 Task: Plan a time for the charity auction organization.
Action: Mouse moved to (96, 107)
Screenshot: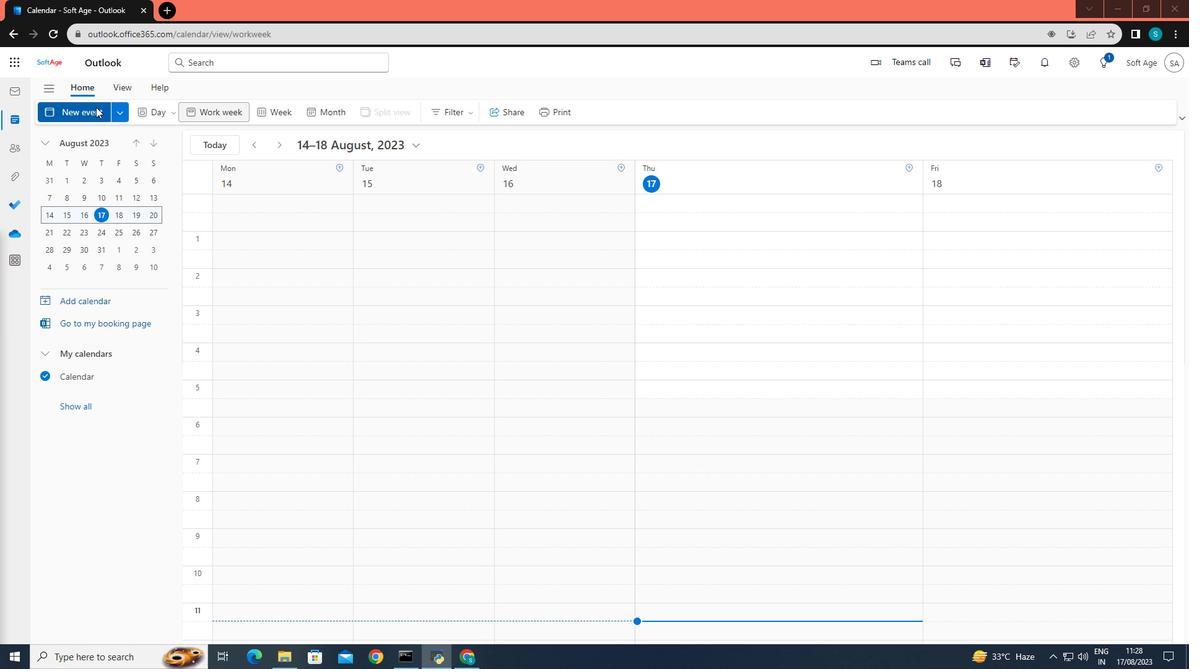 
Action: Mouse pressed left at (96, 107)
Screenshot: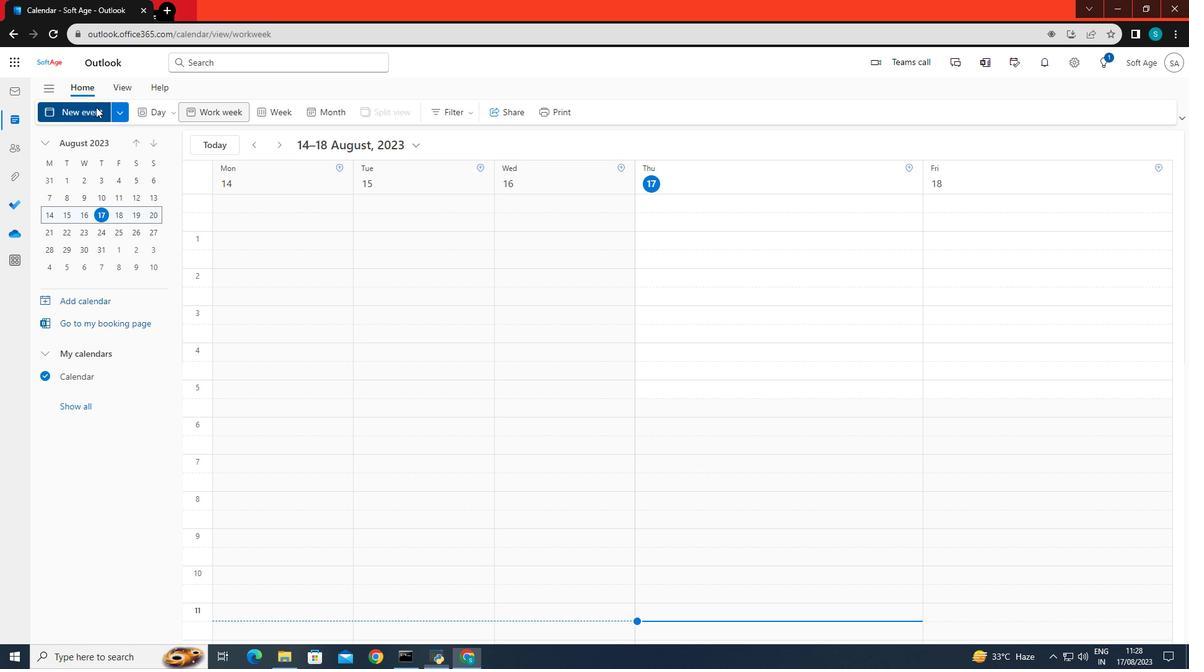 
Action: Mouse moved to (307, 193)
Screenshot: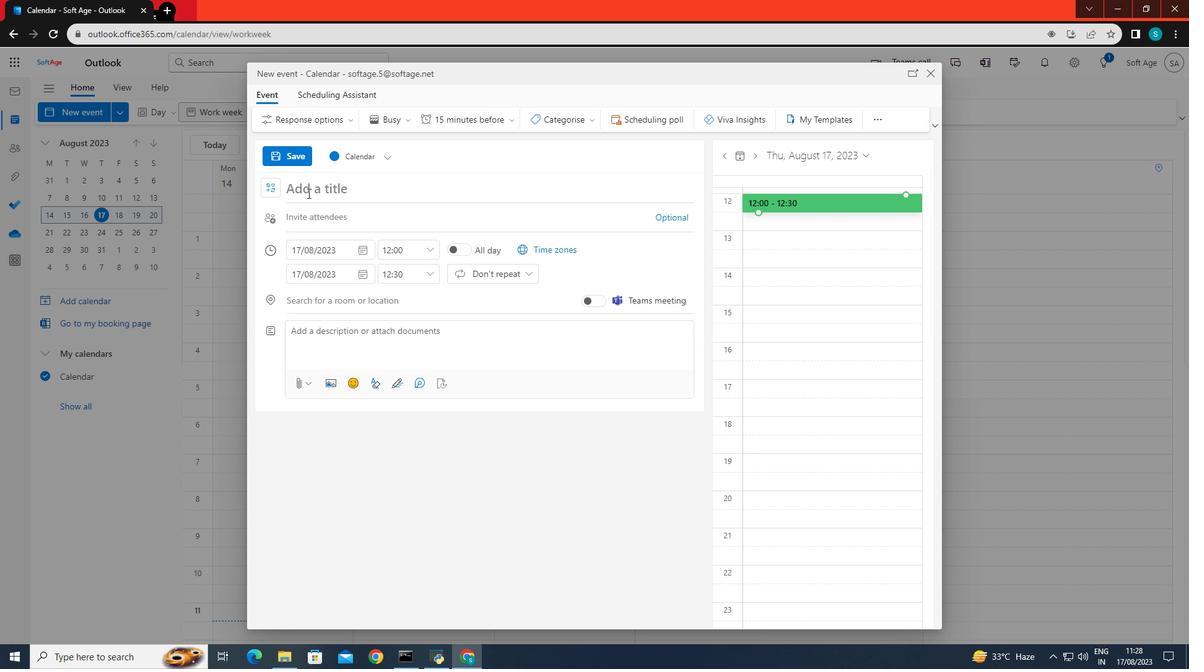 
Action: Mouse pressed left at (307, 193)
Screenshot: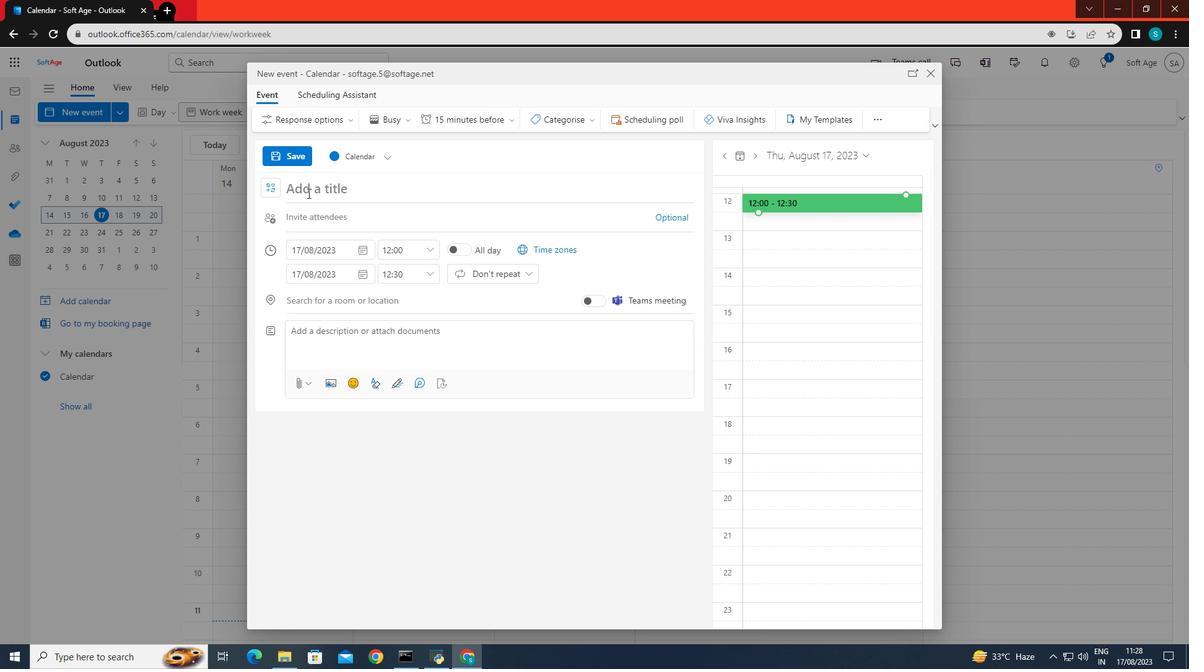
Action: Key pressed the<Key.space>charity<Key.space>auction<Key.space>organizaton<Key.backspace><Key.backspace>ion.<Key.backspace>
Screenshot: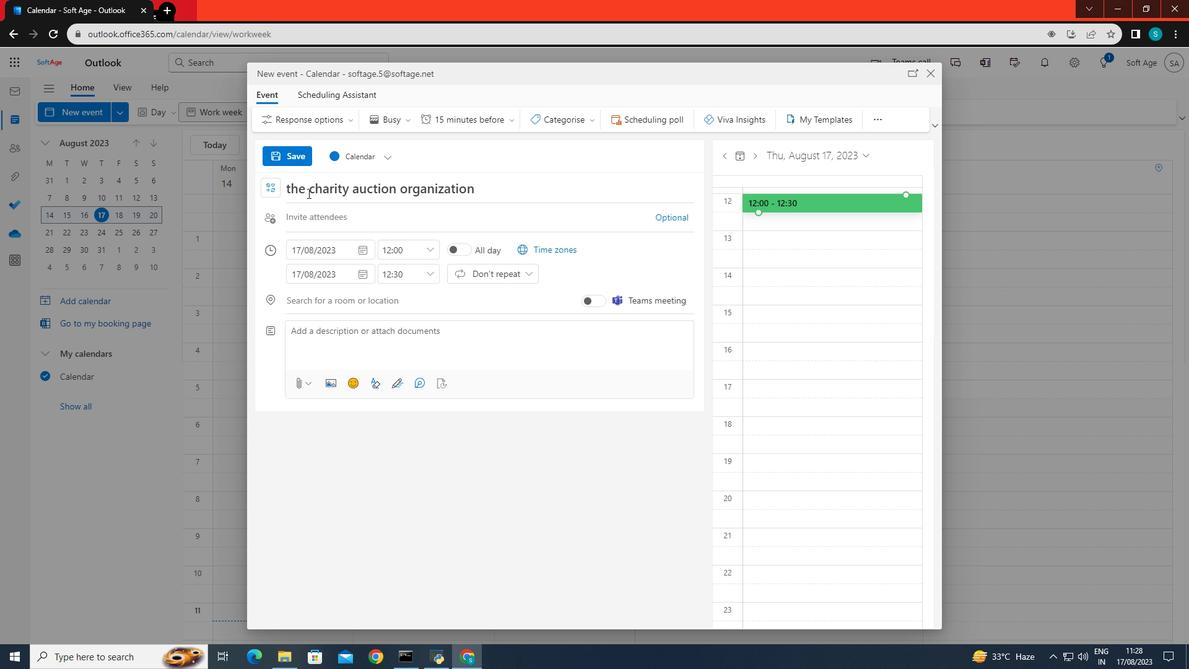 
Action: Mouse moved to (327, 247)
Screenshot: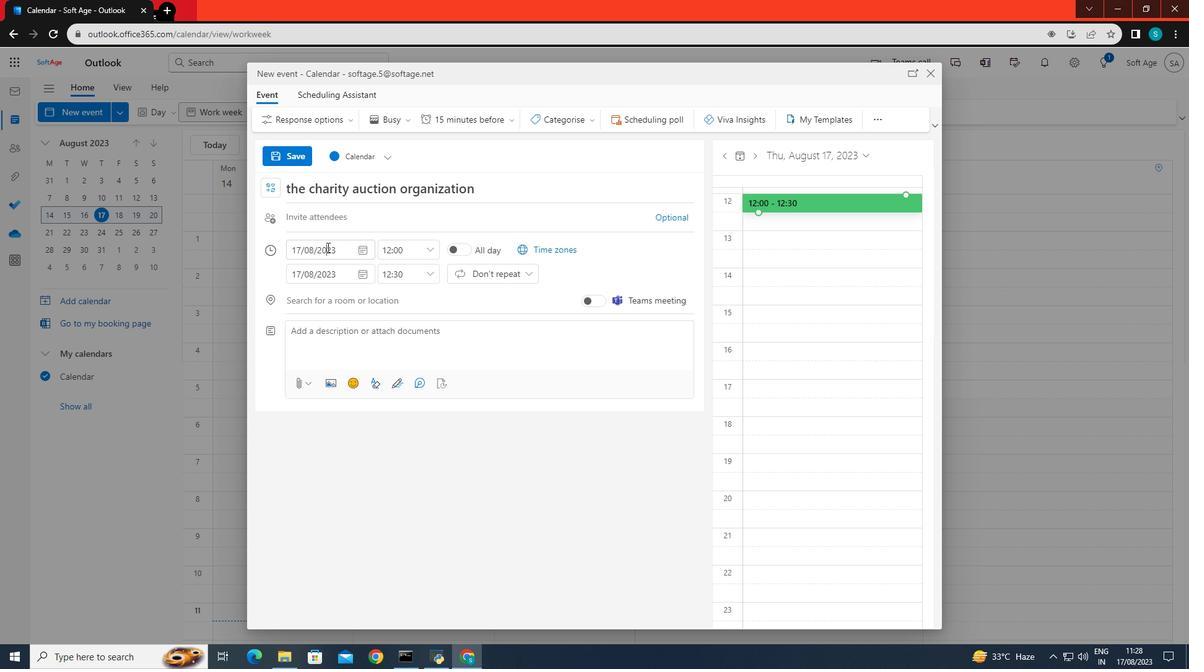 
Action: Mouse pressed left at (327, 247)
Screenshot: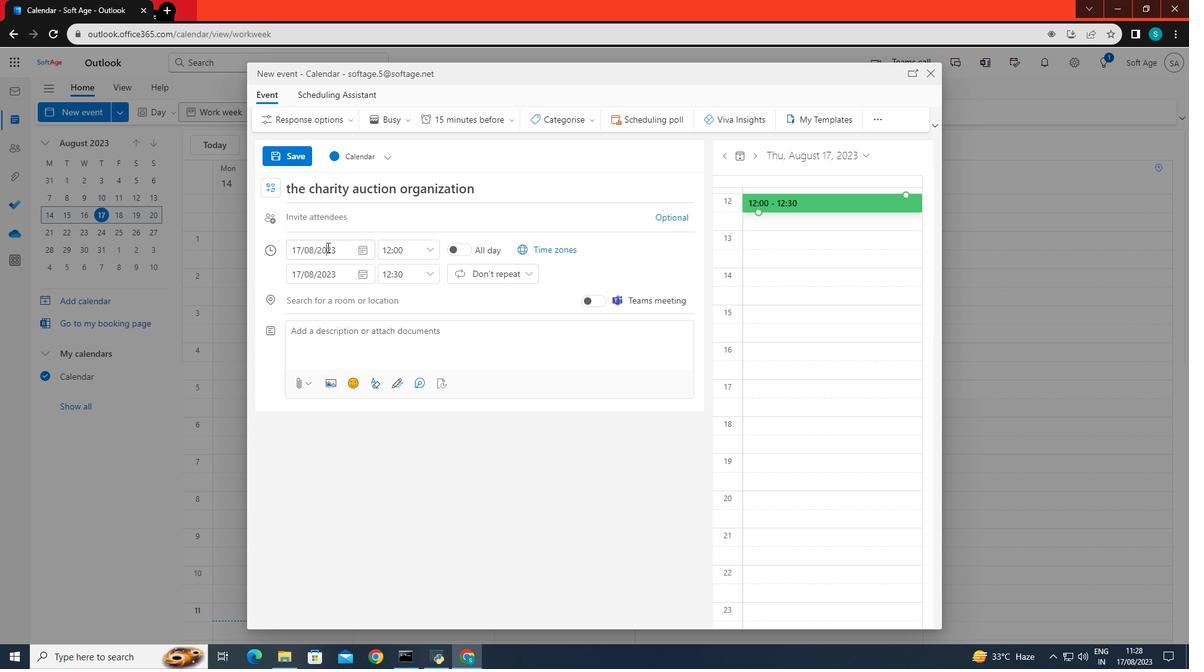 
Action: Mouse moved to (356, 368)
Screenshot: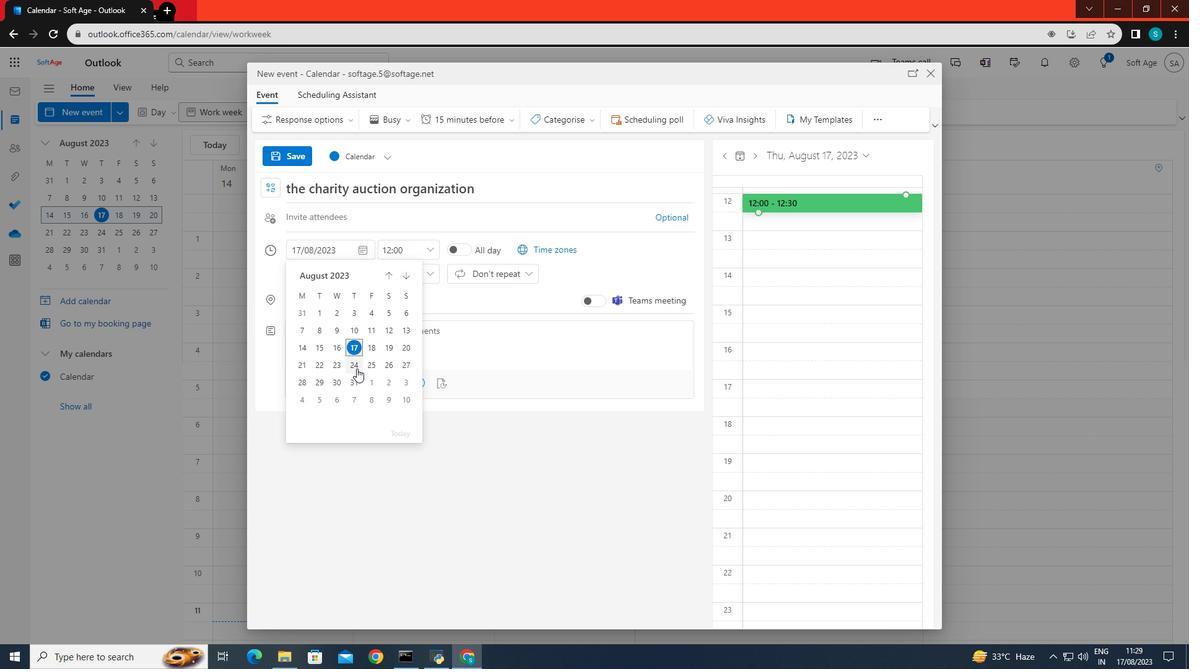 
Action: Mouse pressed left at (356, 368)
Screenshot: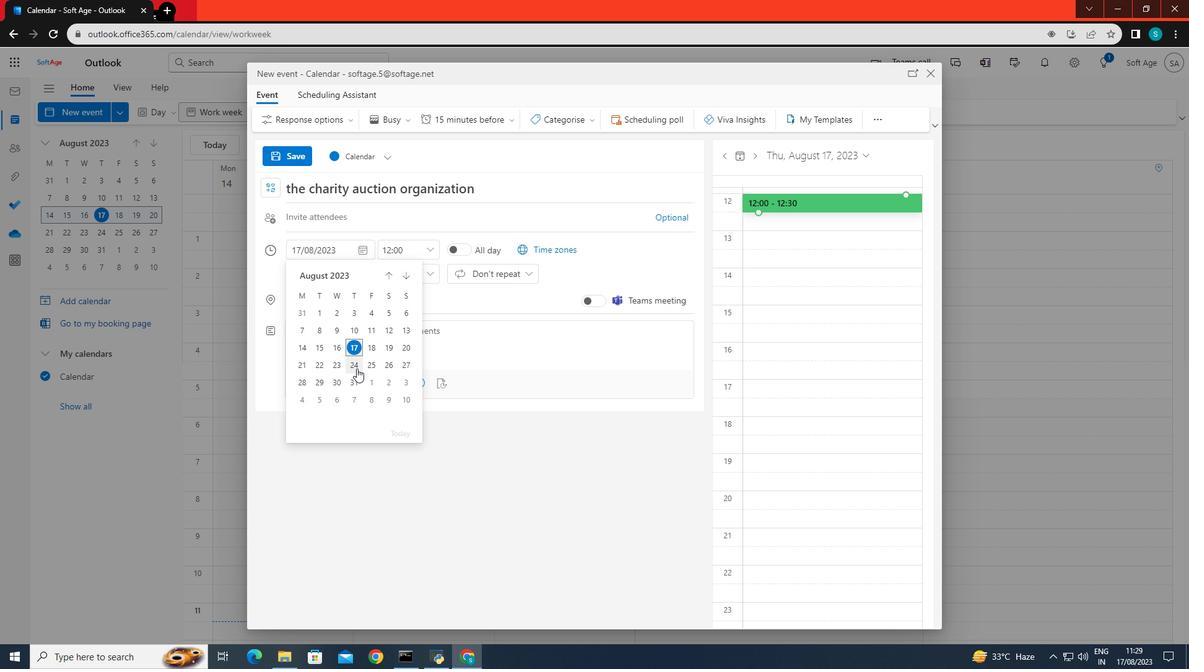 
Action: Mouse moved to (351, 354)
Screenshot: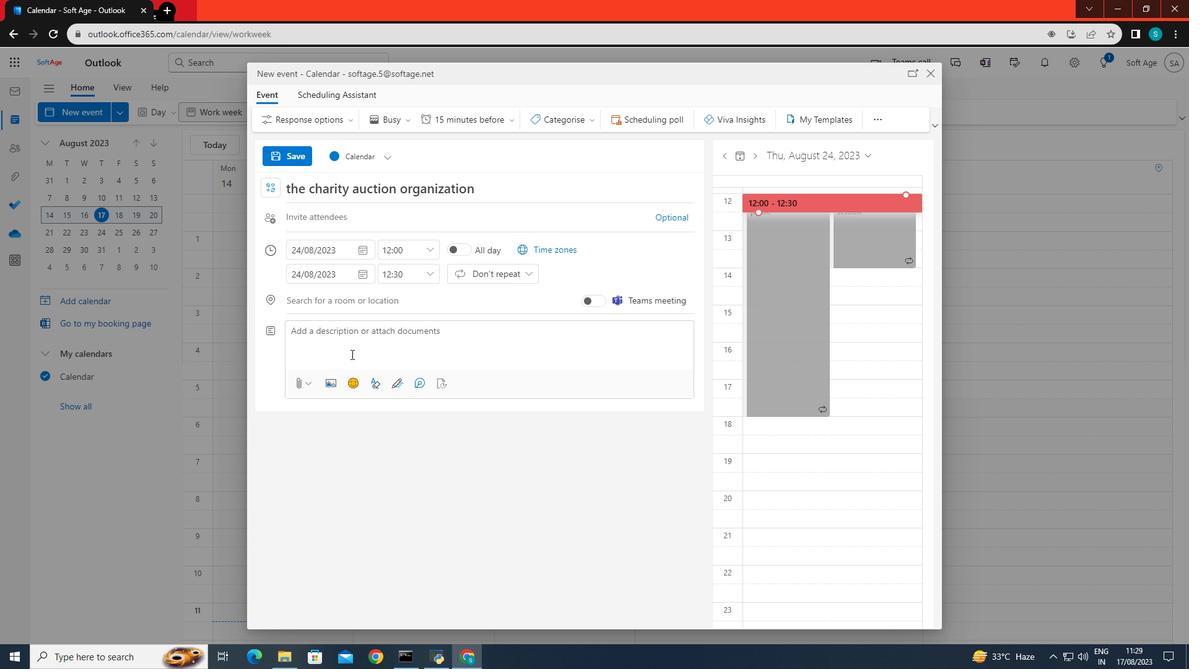 
Action: Mouse pressed left at (351, 354)
Screenshot: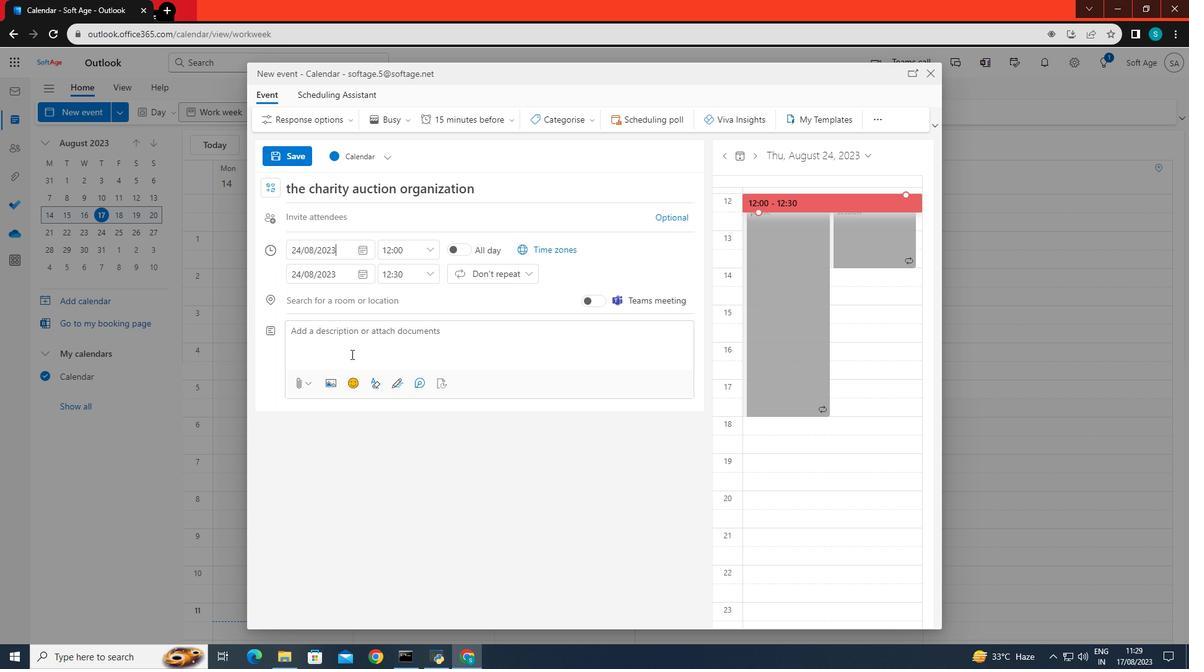 
Action: Key pressed plan<Key.space>a<Key.space>time<Key.space>for<Key.space>the<Key.space>chai<Key.backspace>rity<Key.space>auction<Key.space>organization.
Screenshot: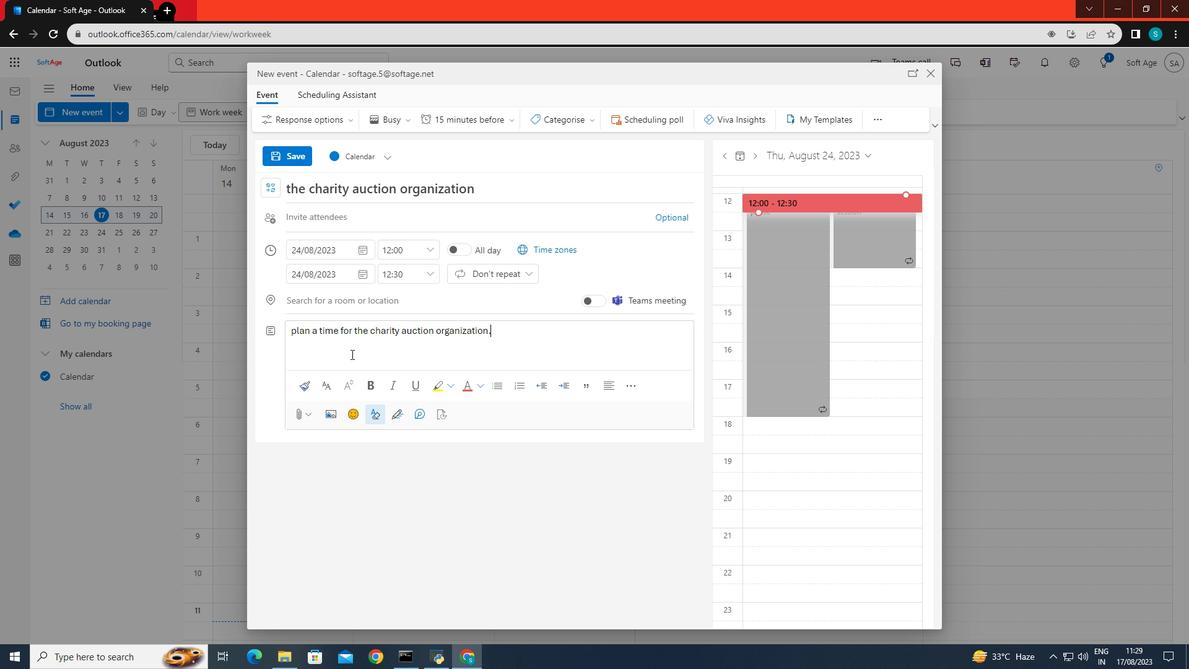 
Action: Mouse moved to (439, 356)
Screenshot: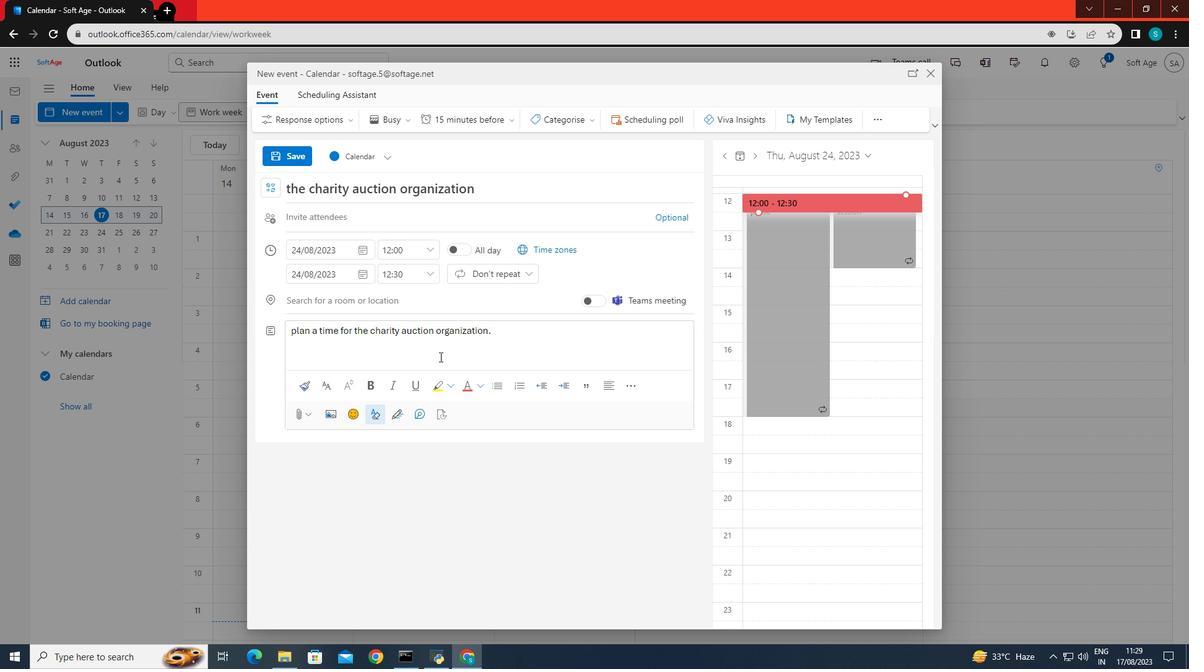 
Action: Mouse scrolled (439, 357) with delta (0, 0)
Screenshot: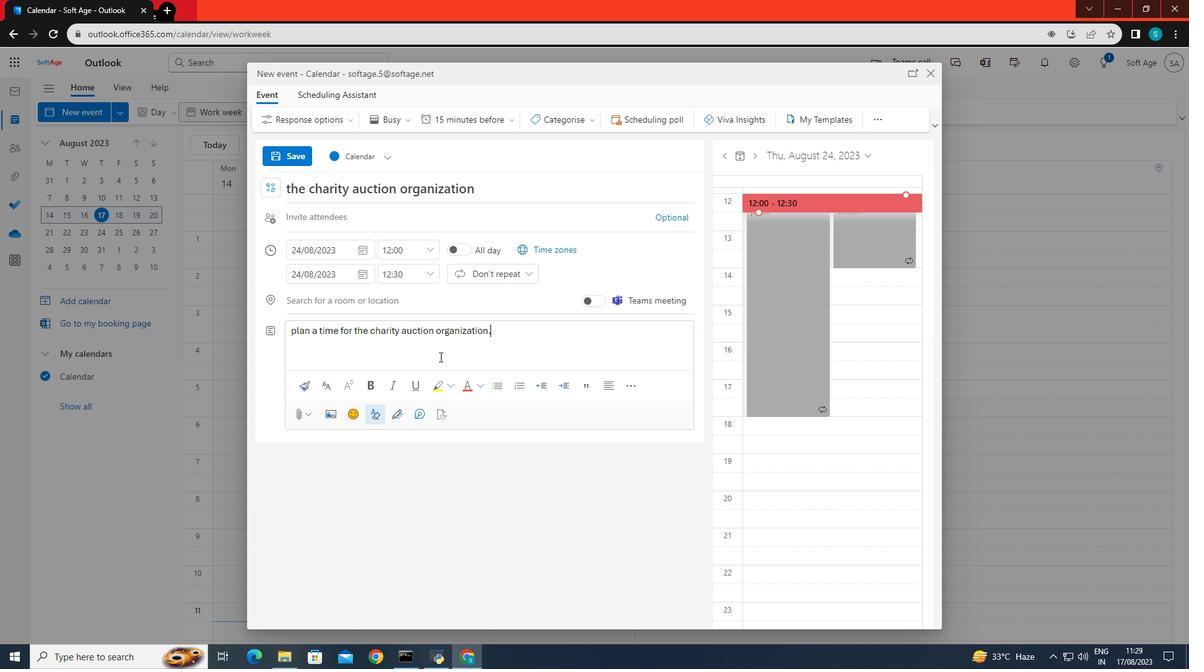 
Action: Mouse scrolled (439, 357) with delta (0, 0)
Screenshot: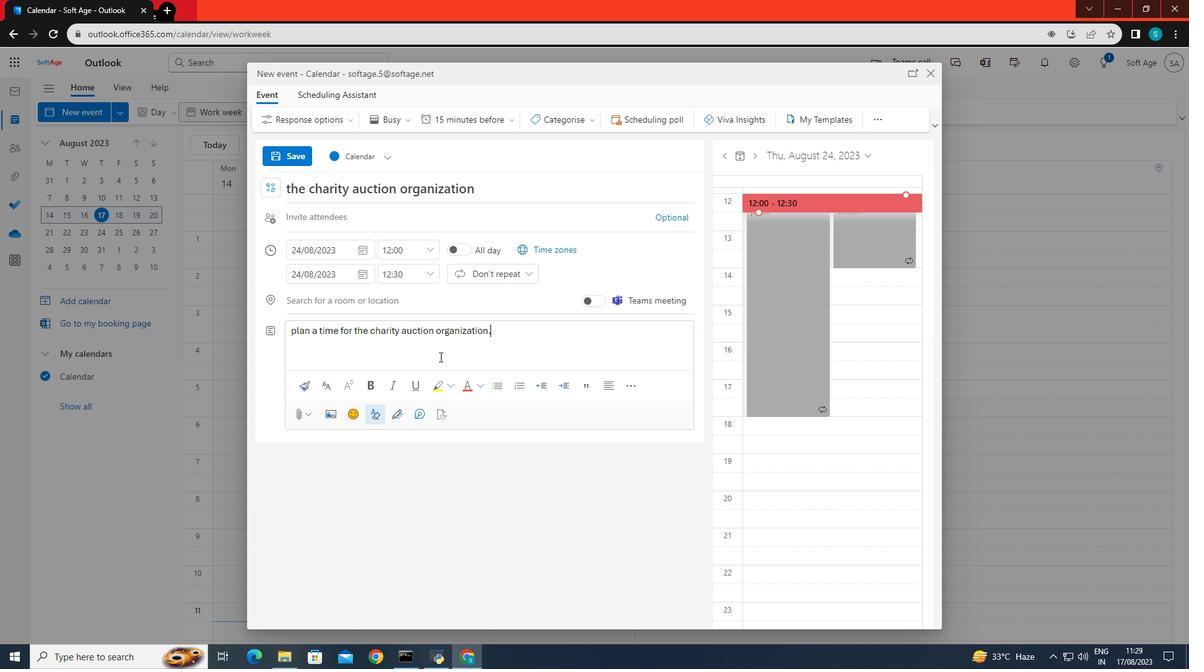 
Action: Mouse scrolled (439, 357) with delta (0, 0)
Screenshot: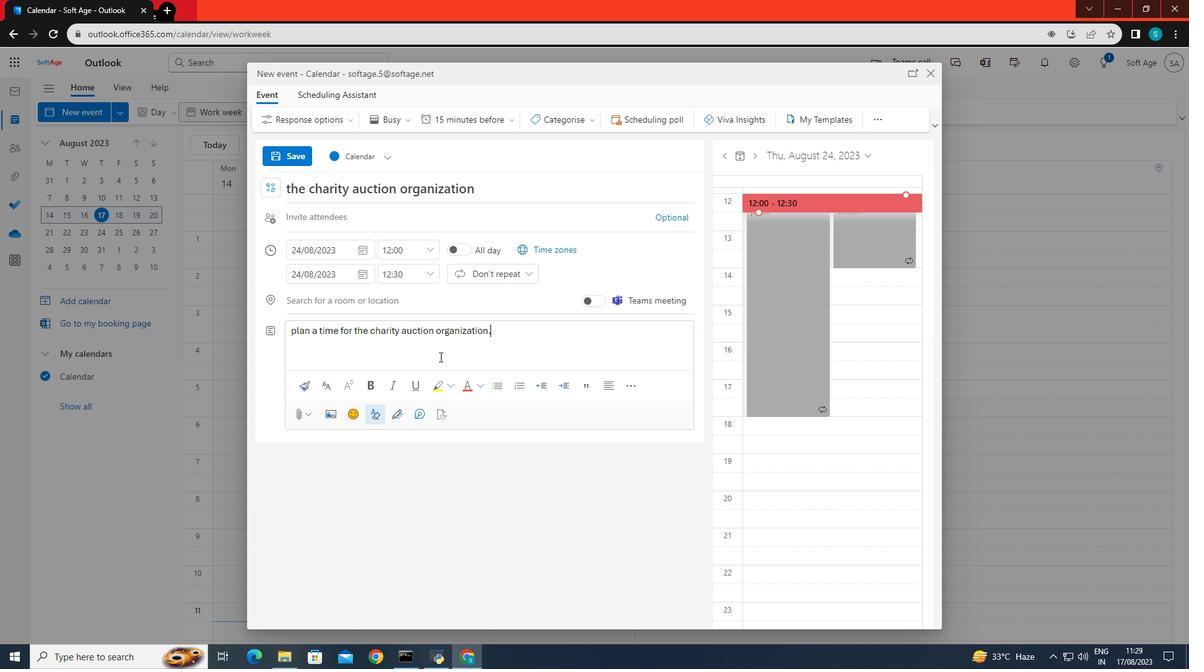
Action: Mouse moved to (293, 152)
Screenshot: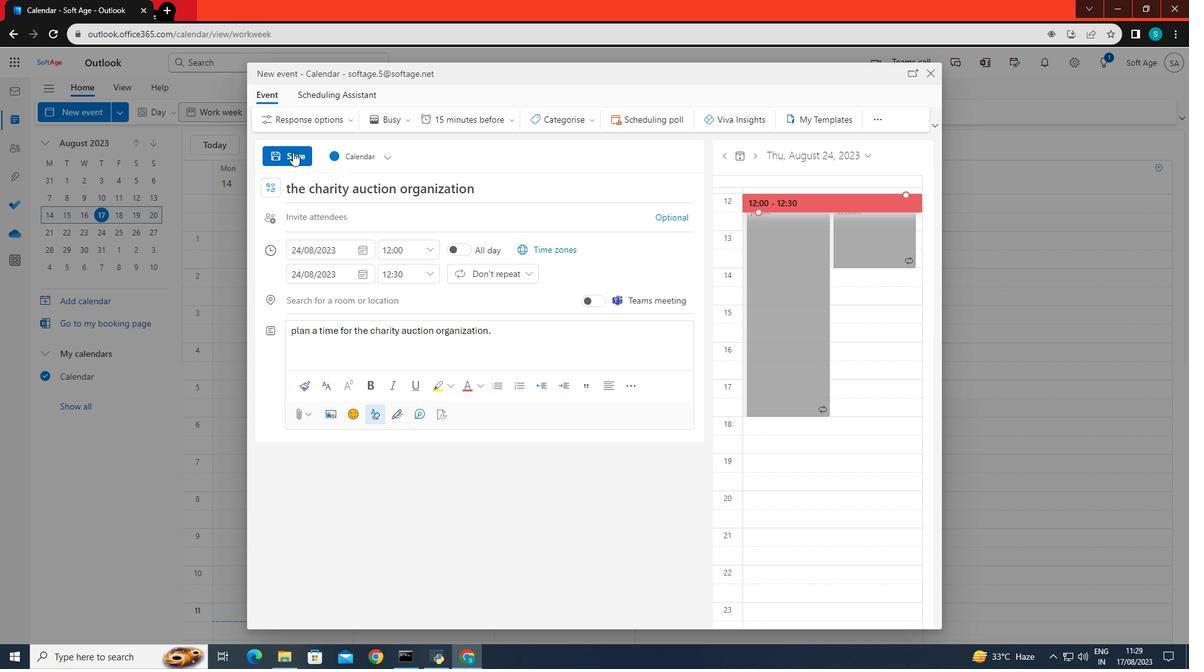 
Action: Mouse pressed left at (293, 152)
Screenshot: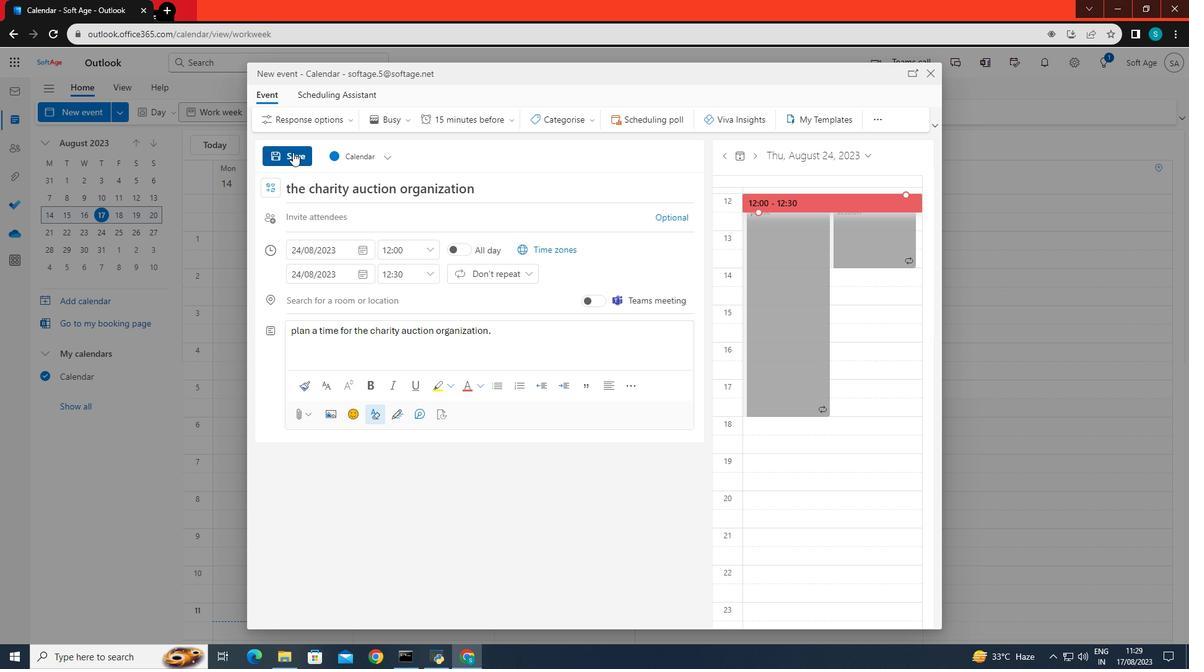 
